 Task: Add Soothing Touch Organic Sandlewood Bath Body & Massge Oil to the cart.
Action: Mouse moved to (321, 137)
Screenshot: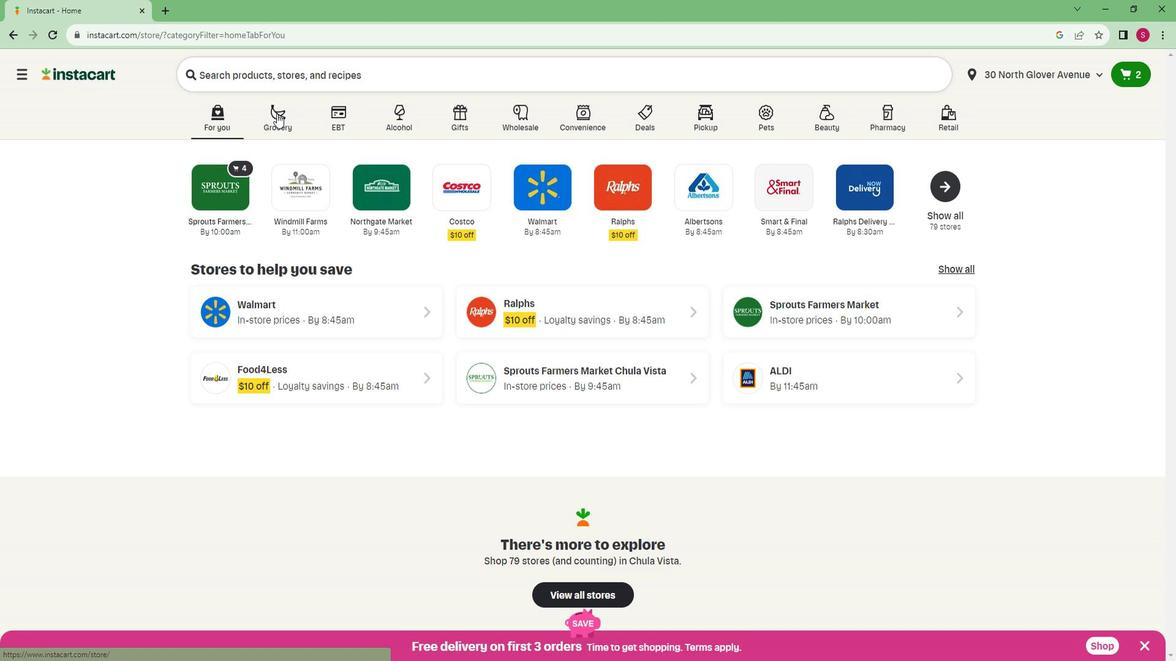 
Action: Mouse pressed left at (321, 137)
Screenshot: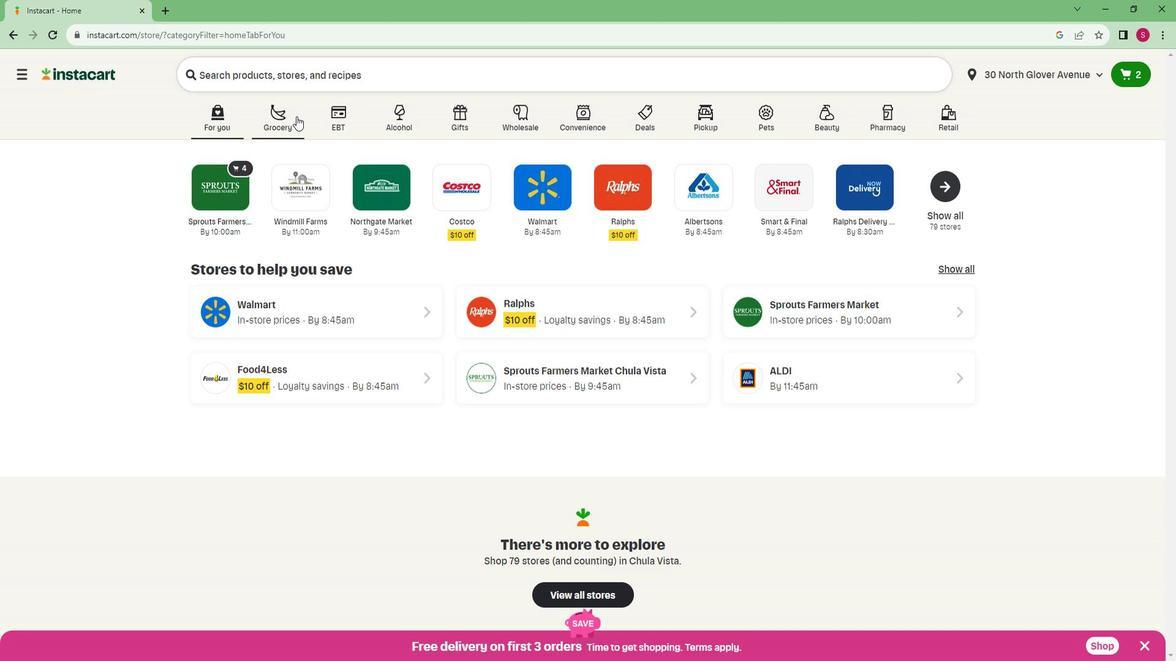
Action: Mouse moved to (298, 368)
Screenshot: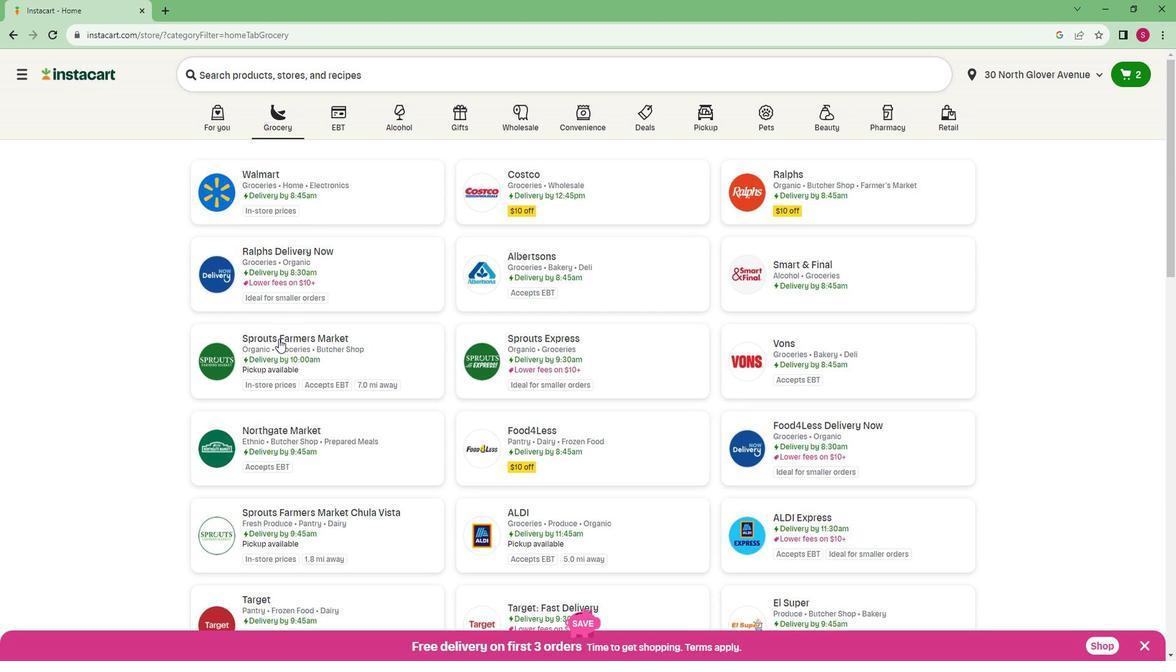 
Action: Mouse pressed left at (298, 368)
Screenshot: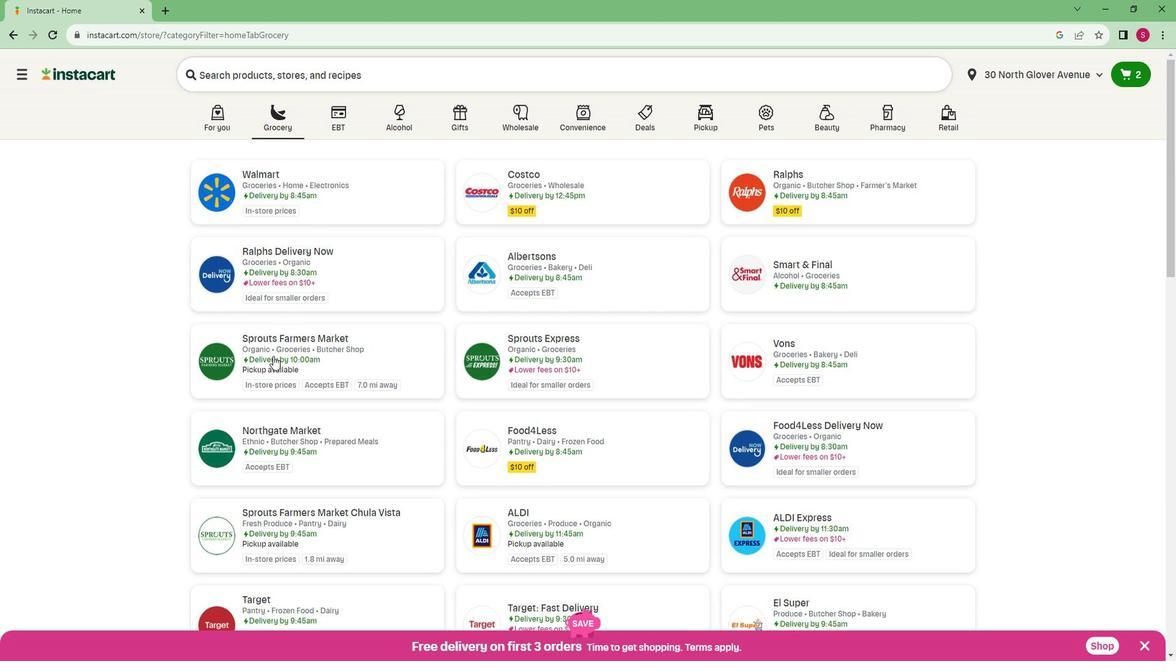 
Action: Mouse moved to (115, 422)
Screenshot: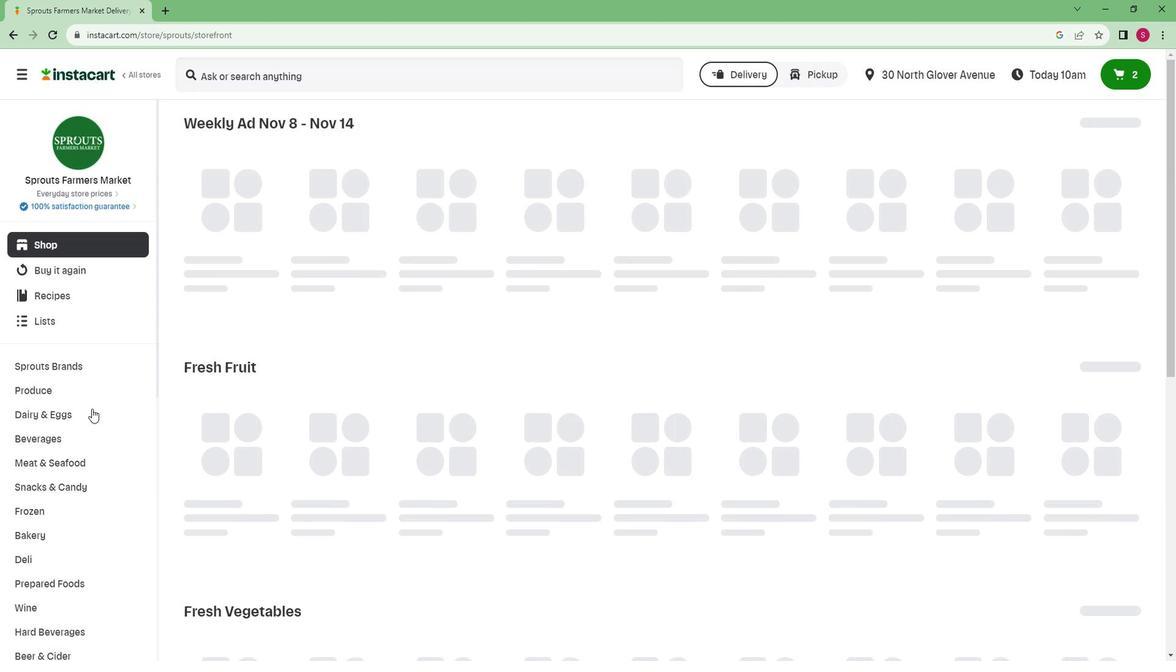 
Action: Mouse scrolled (115, 421) with delta (0, 0)
Screenshot: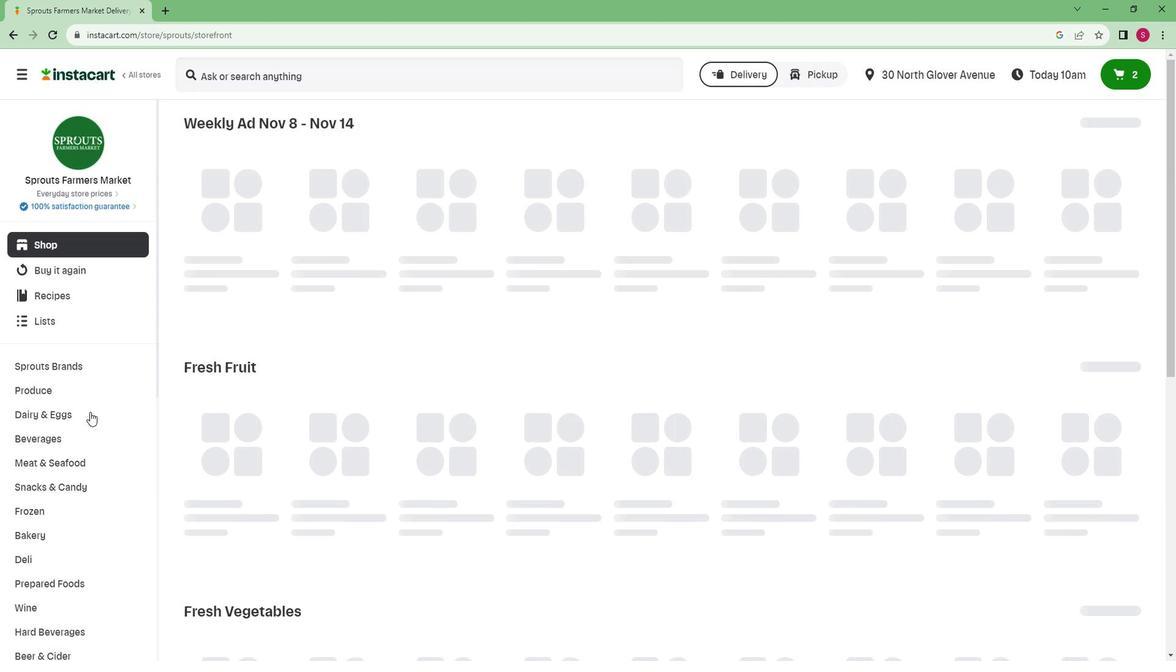 
Action: Mouse scrolled (115, 421) with delta (0, 0)
Screenshot: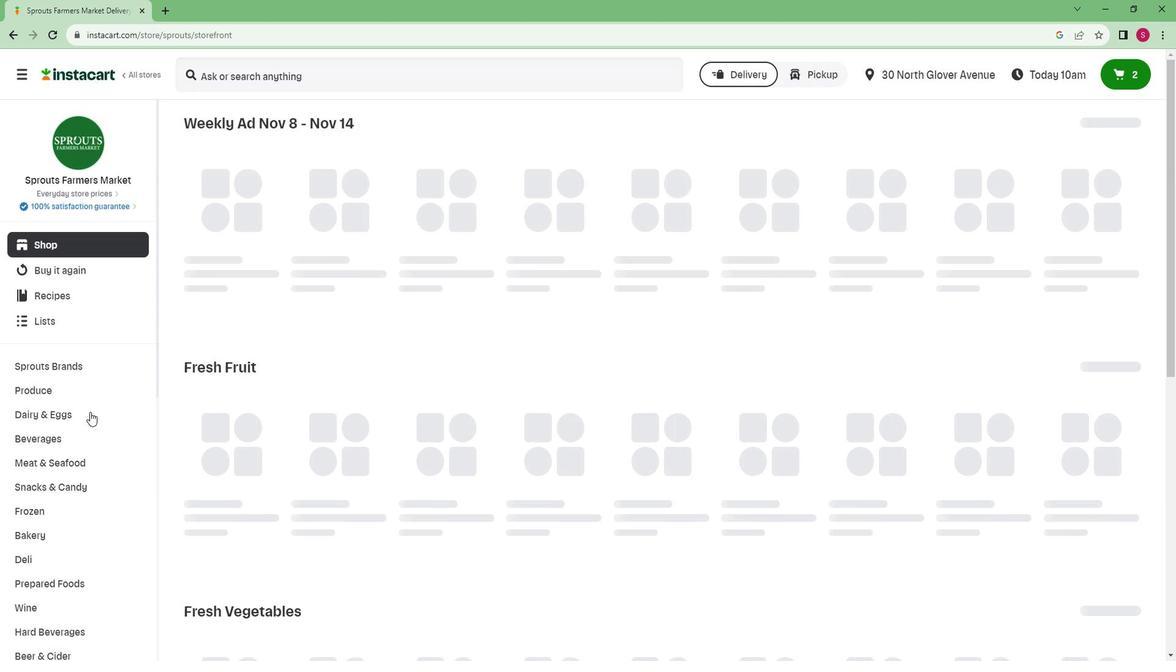 
Action: Mouse scrolled (115, 421) with delta (0, 0)
Screenshot: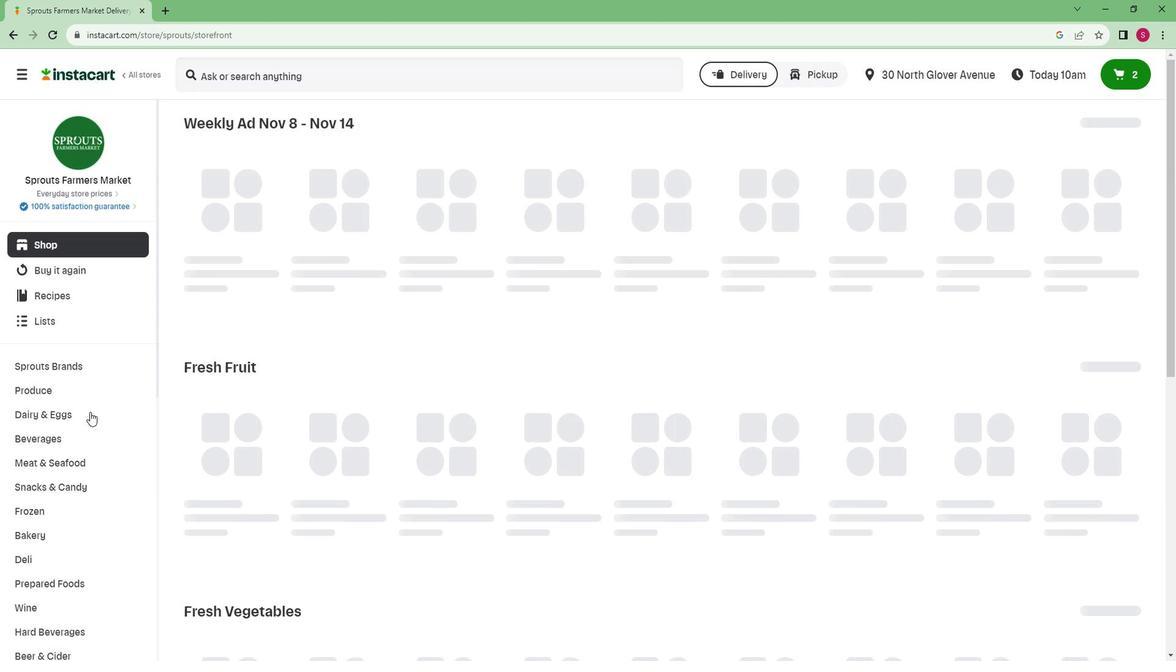 
Action: Mouse scrolled (115, 421) with delta (0, 0)
Screenshot: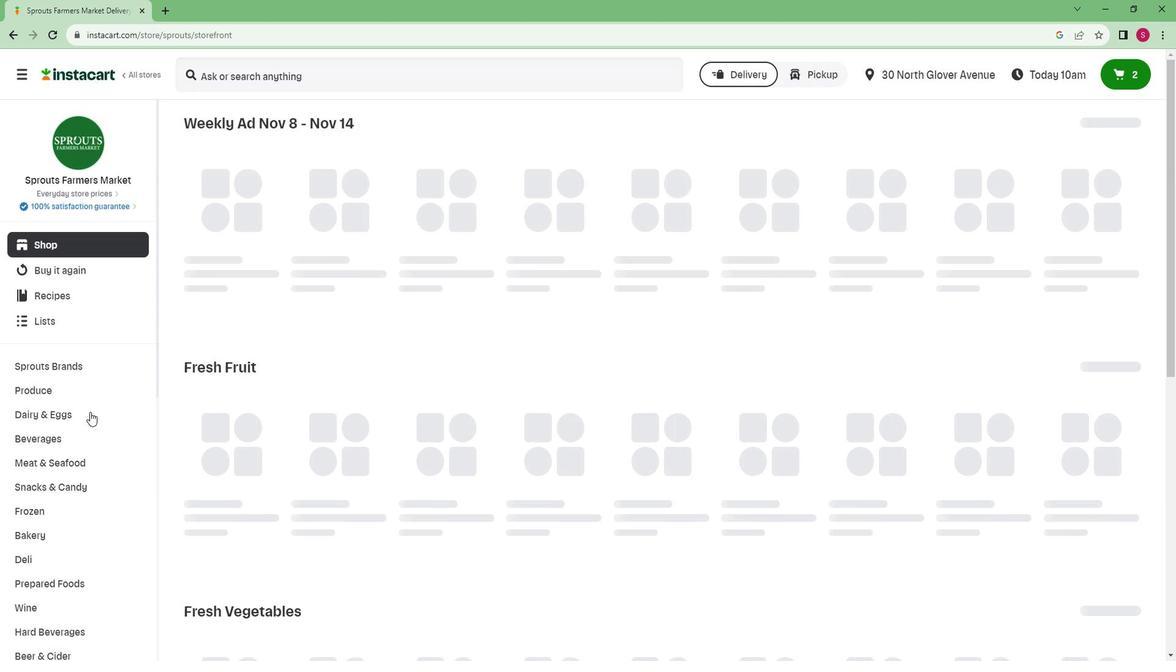 
Action: Mouse moved to (114, 422)
Screenshot: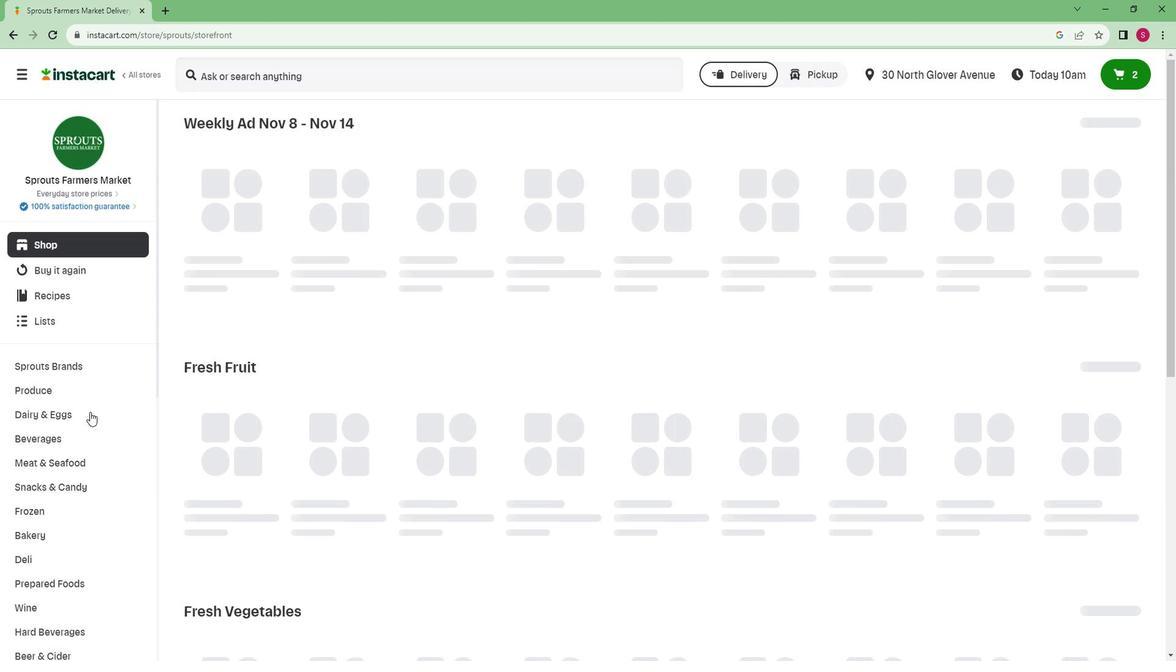 
Action: Mouse scrolled (114, 421) with delta (0, 0)
Screenshot: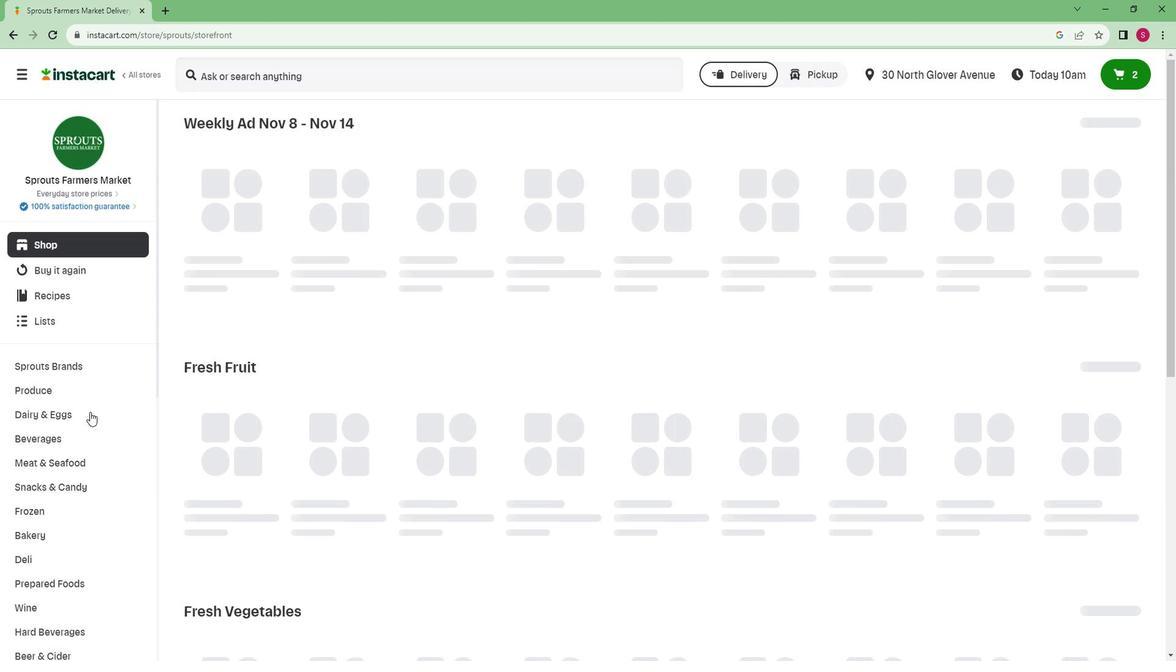 
Action: Mouse moved to (114, 422)
Screenshot: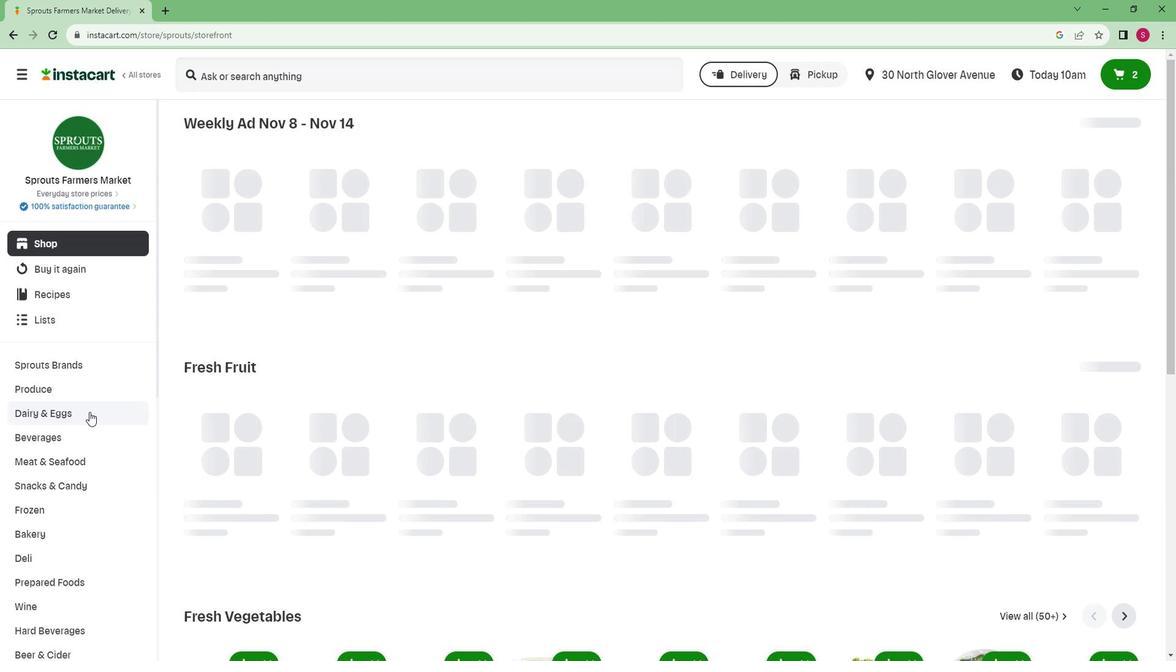 
Action: Mouse scrolled (114, 422) with delta (0, 0)
Screenshot: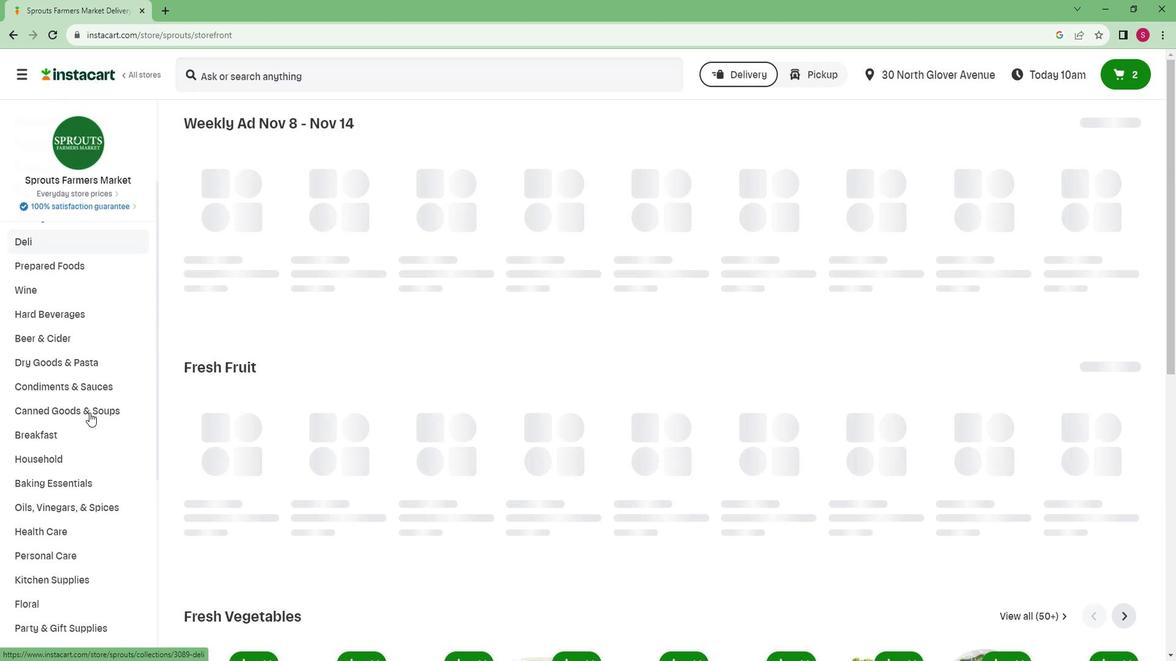 
Action: Mouse scrolled (114, 422) with delta (0, 0)
Screenshot: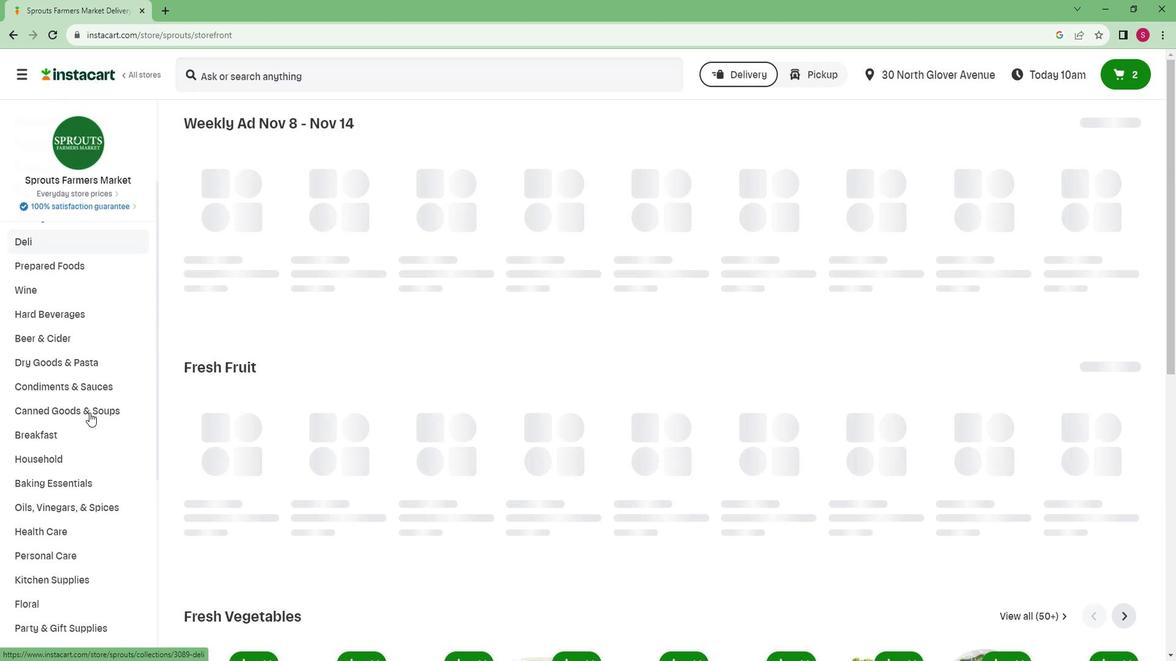 
Action: Mouse scrolled (114, 422) with delta (0, 0)
Screenshot: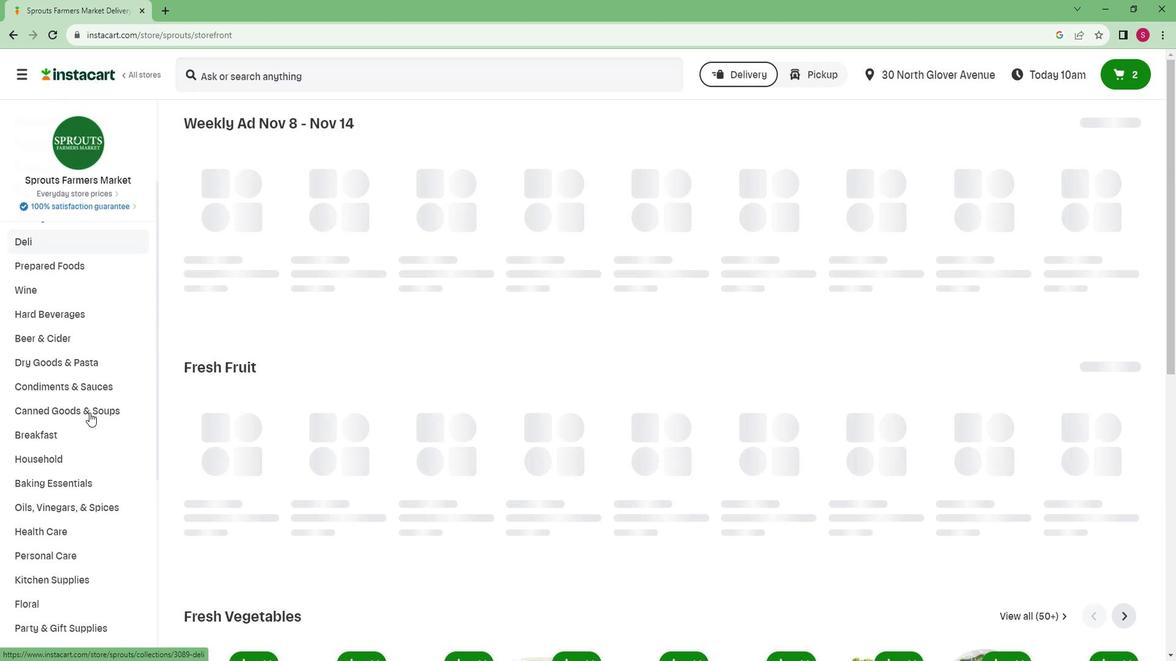 
Action: Mouse scrolled (114, 422) with delta (0, 0)
Screenshot: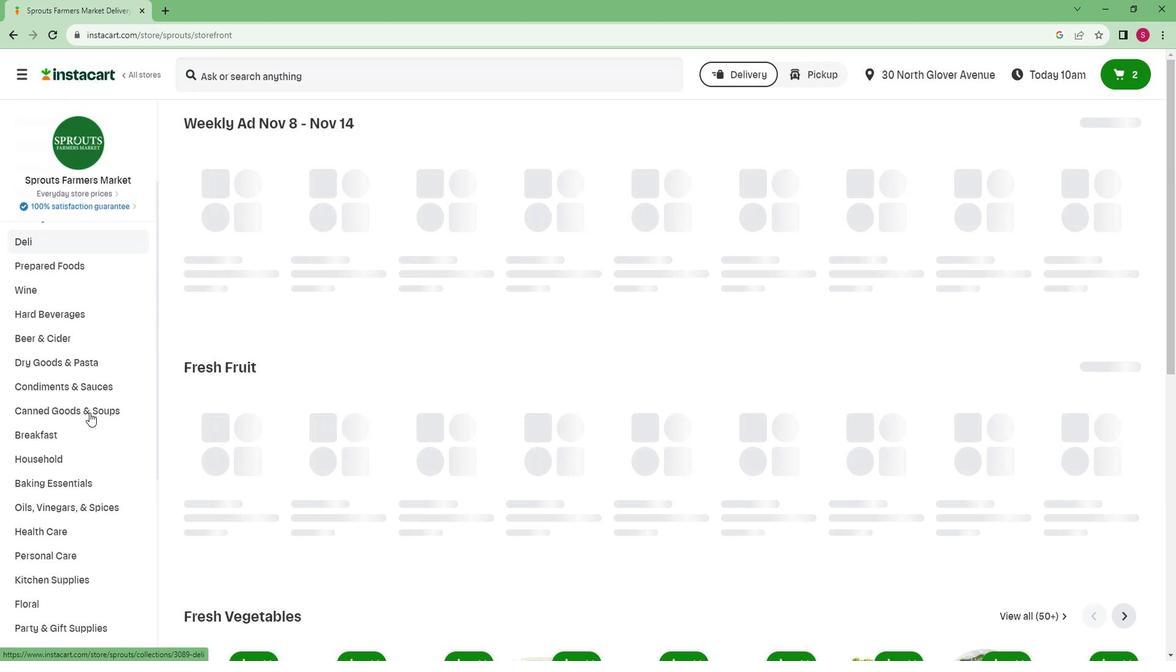 
Action: Mouse scrolled (114, 422) with delta (0, 0)
Screenshot: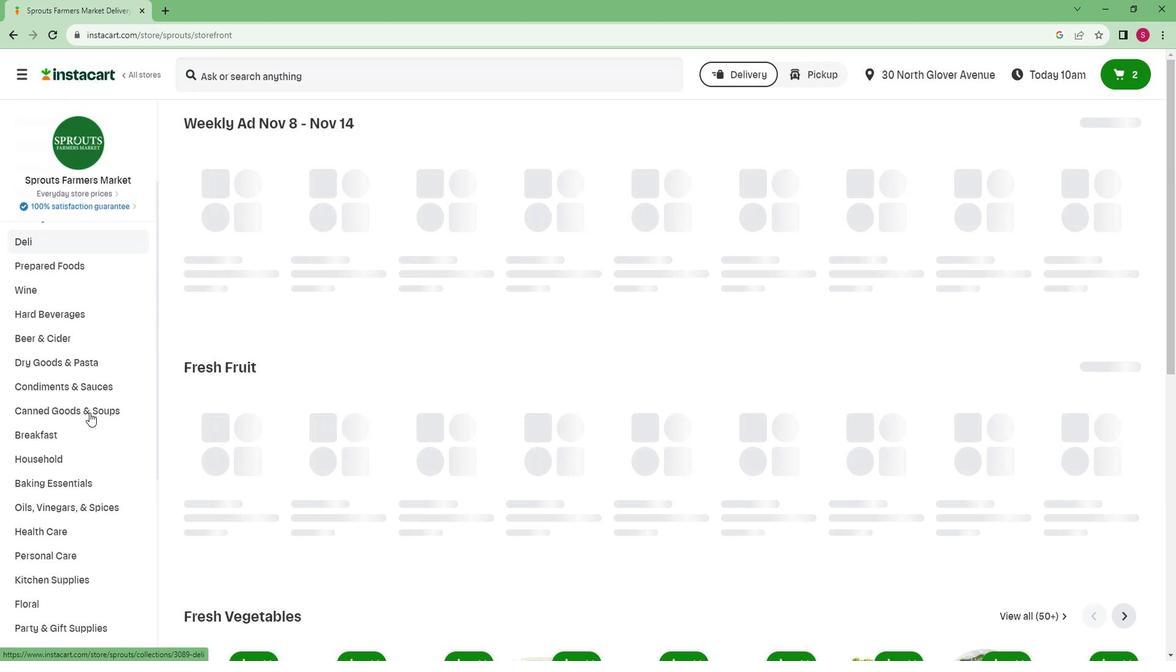 
Action: Mouse scrolled (114, 422) with delta (0, 0)
Screenshot: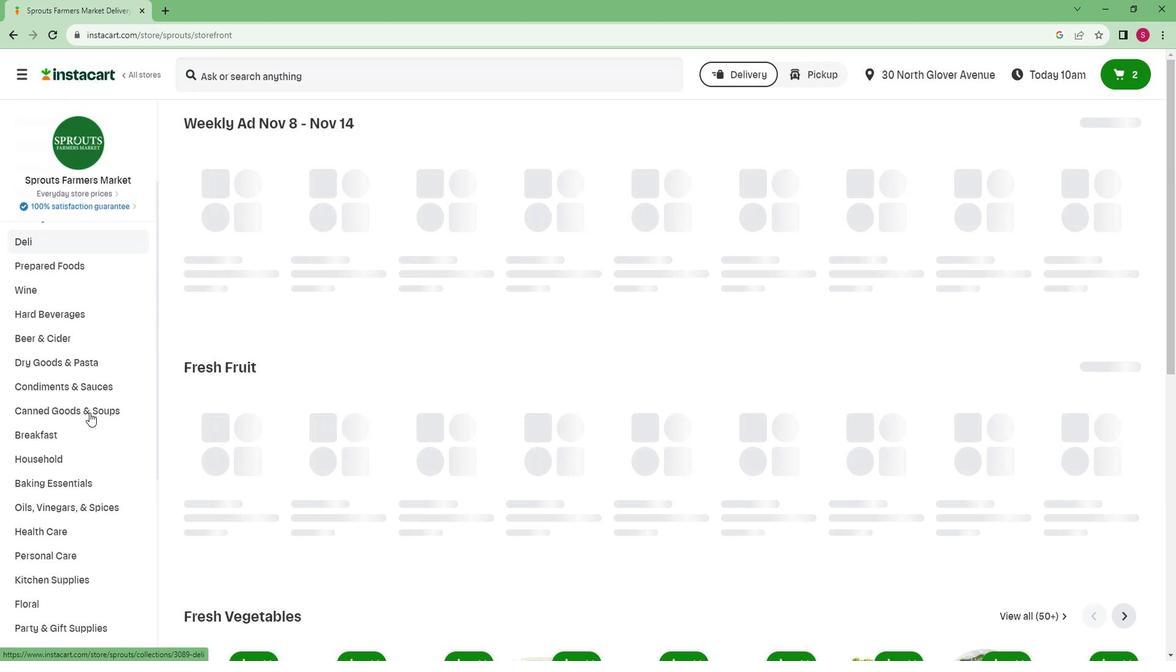 
Action: Mouse moved to (74, 556)
Screenshot: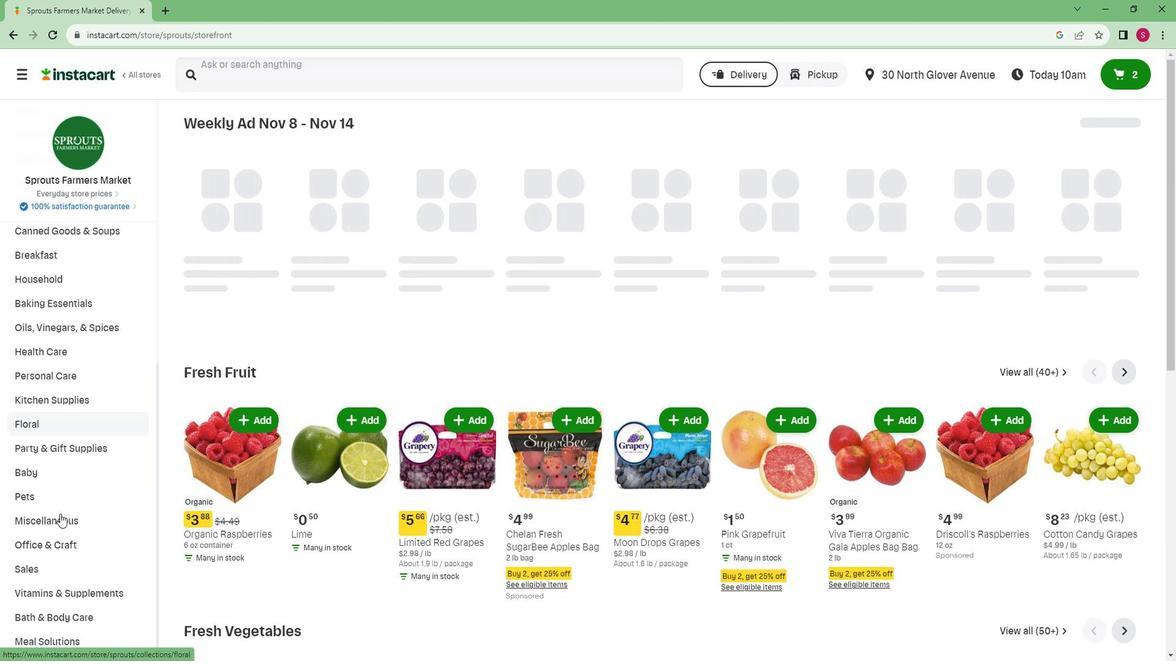 
Action: Mouse scrolled (74, 555) with delta (0, 0)
Screenshot: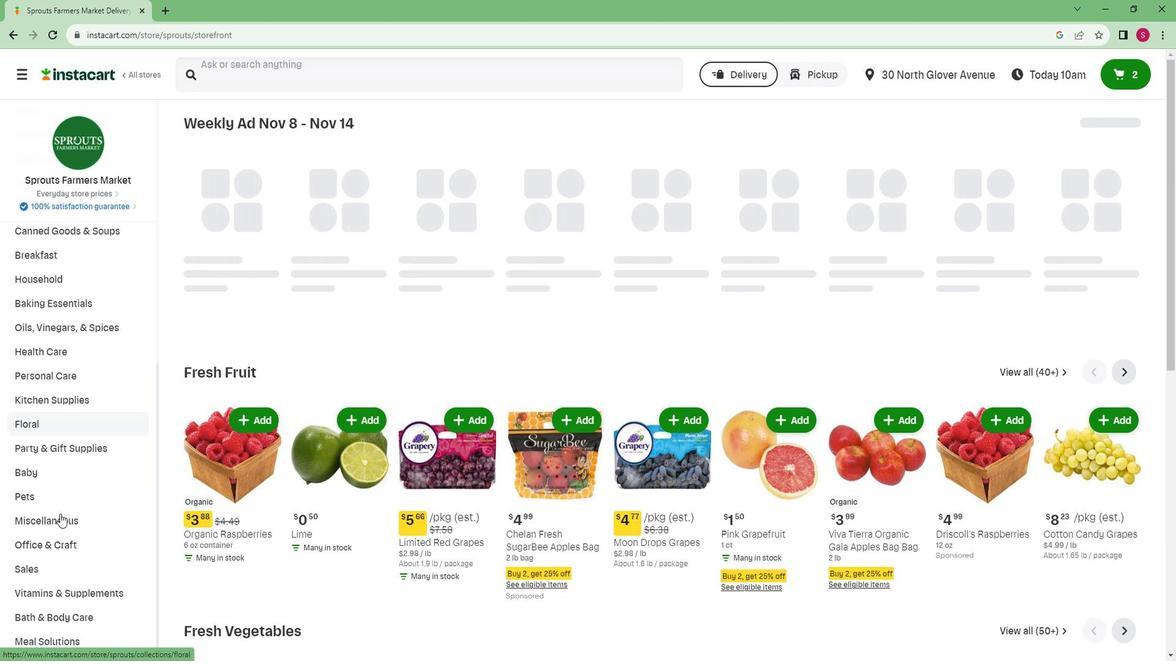 
Action: Mouse moved to (72, 563)
Screenshot: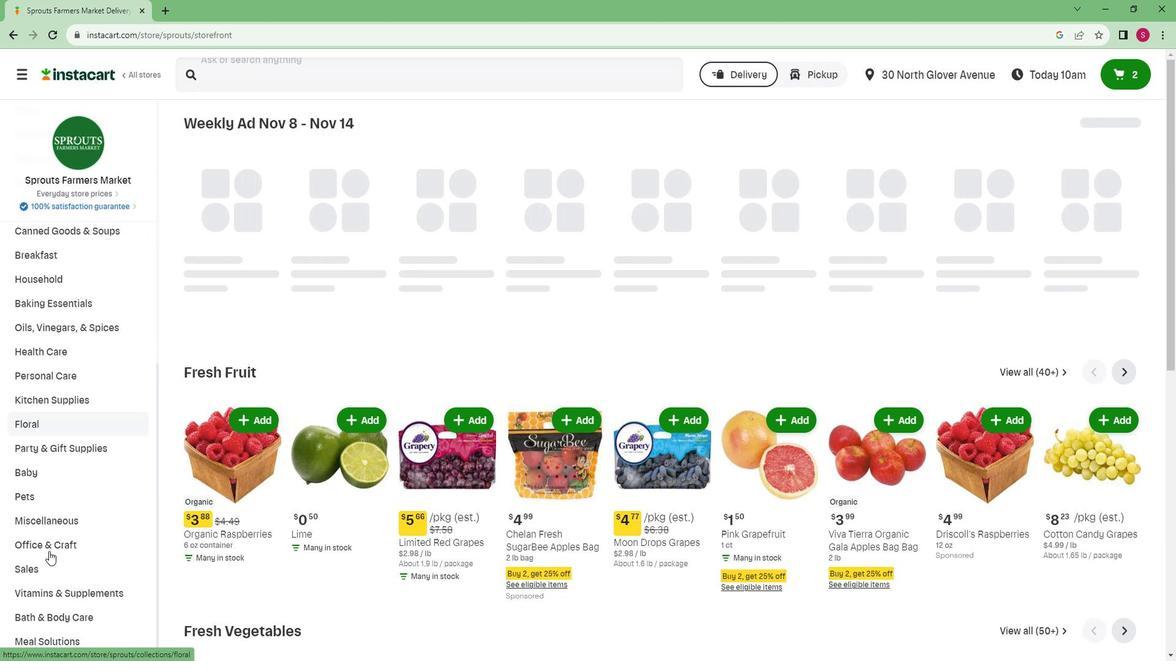 
Action: Mouse scrolled (72, 563) with delta (0, 0)
Screenshot: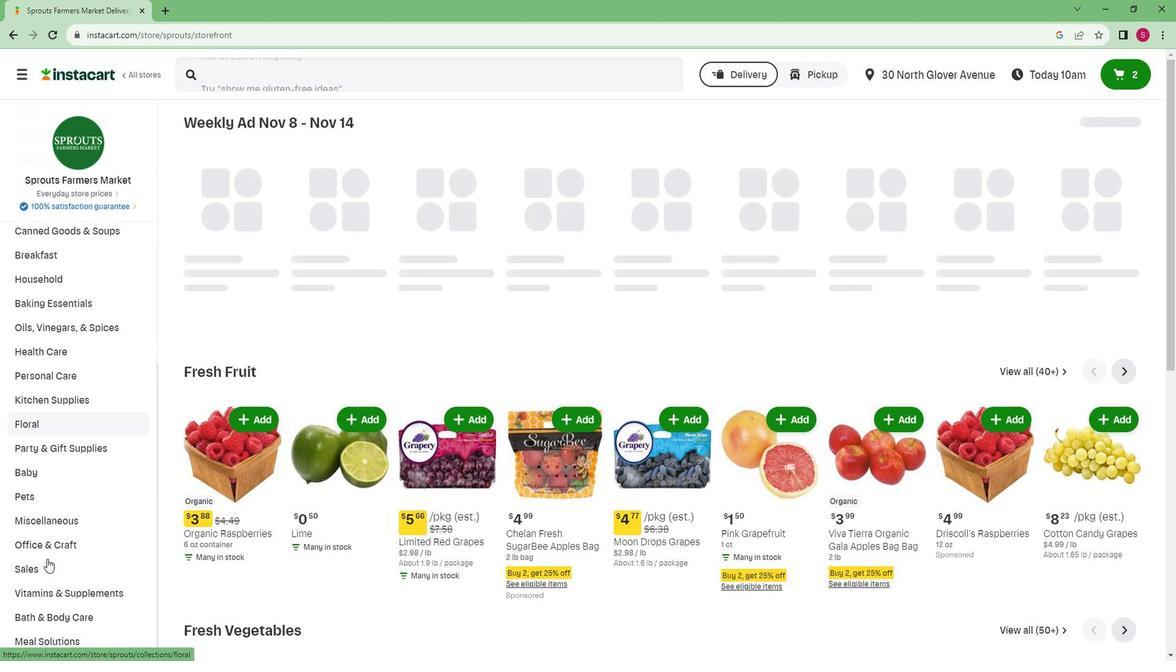 
Action: Mouse moved to (69, 619)
Screenshot: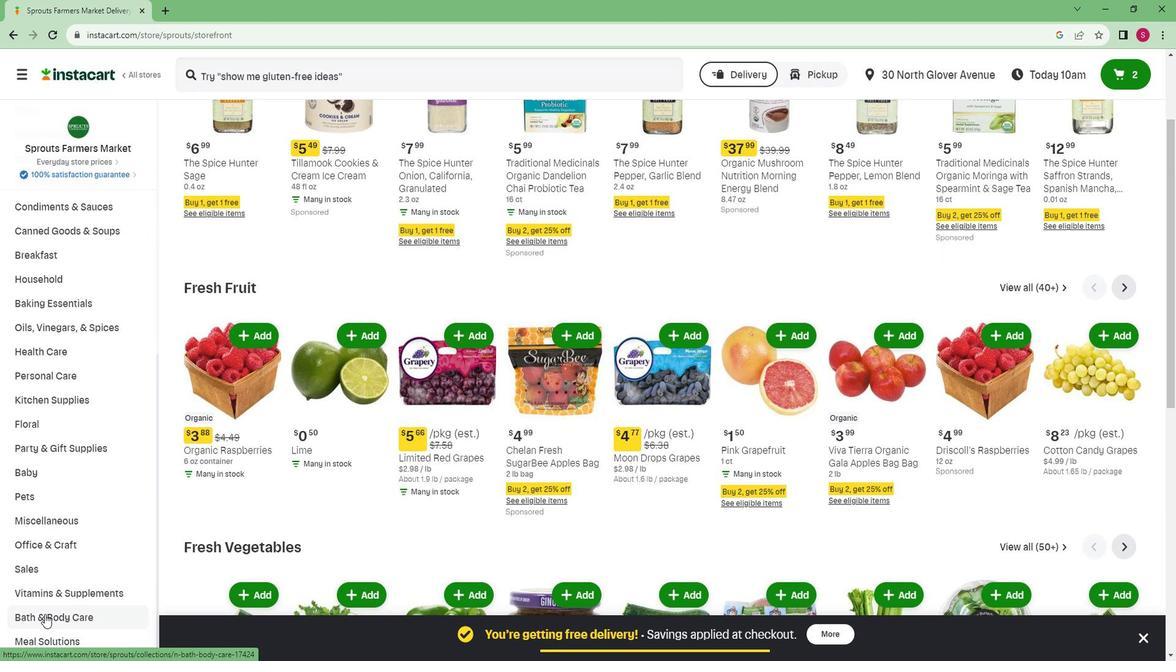 
Action: Mouse pressed left at (69, 619)
Screenshot: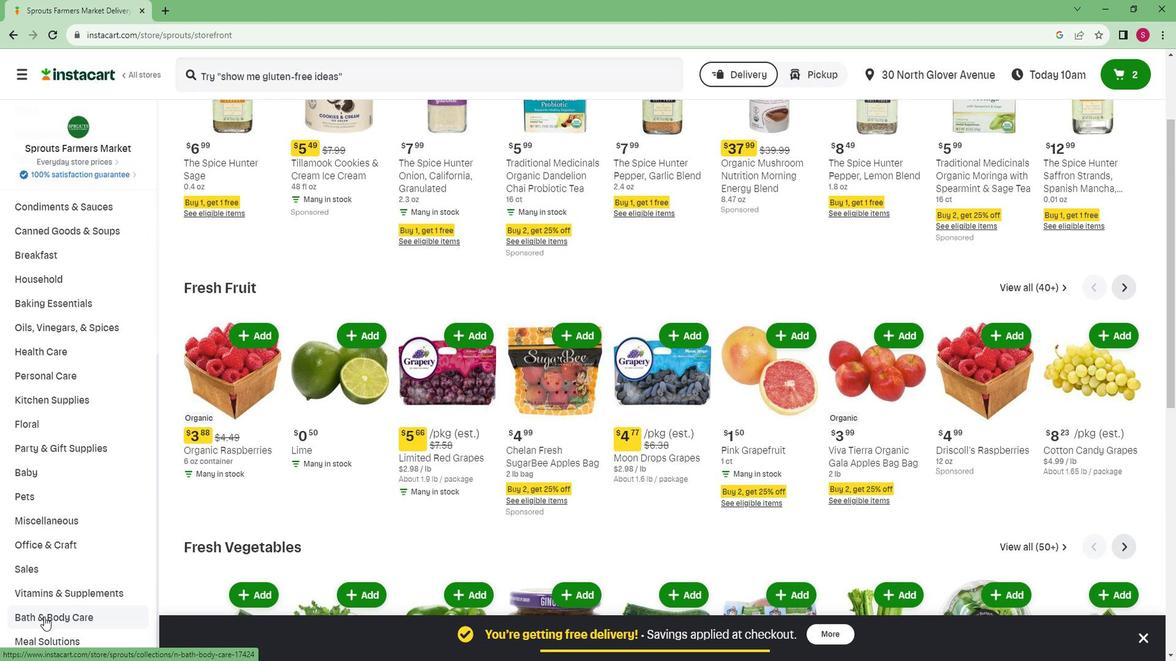 
Action: Mouse moved to (104, 618)
Screenshot: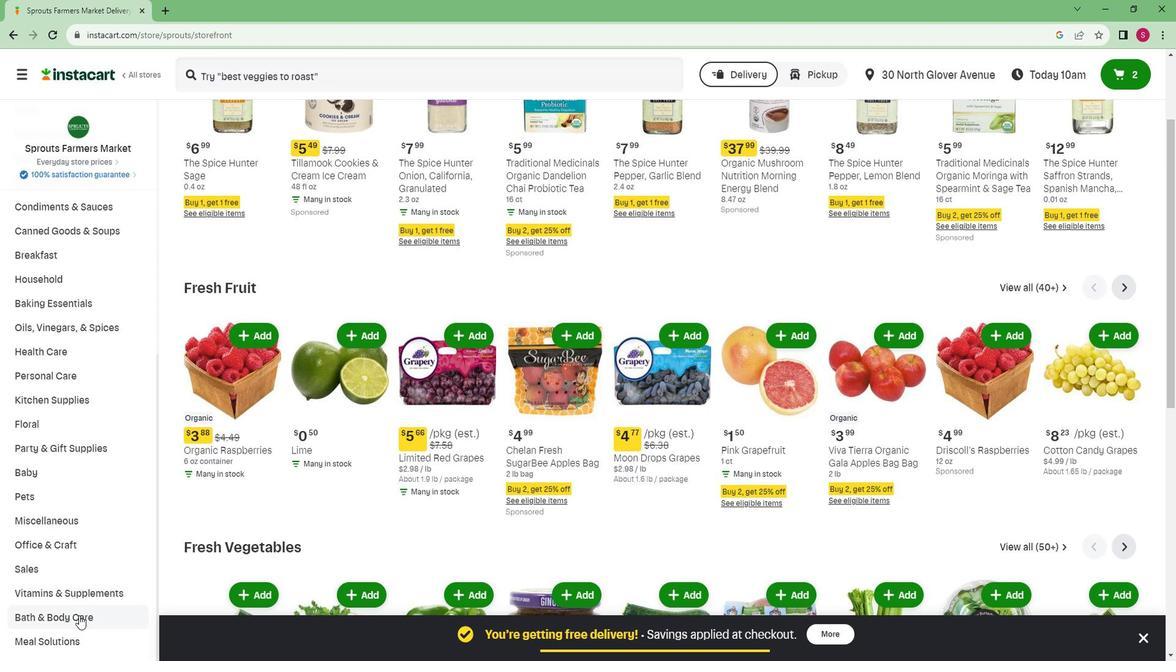 
Action: Mouse pressed left at (104, 618)
Screenshot: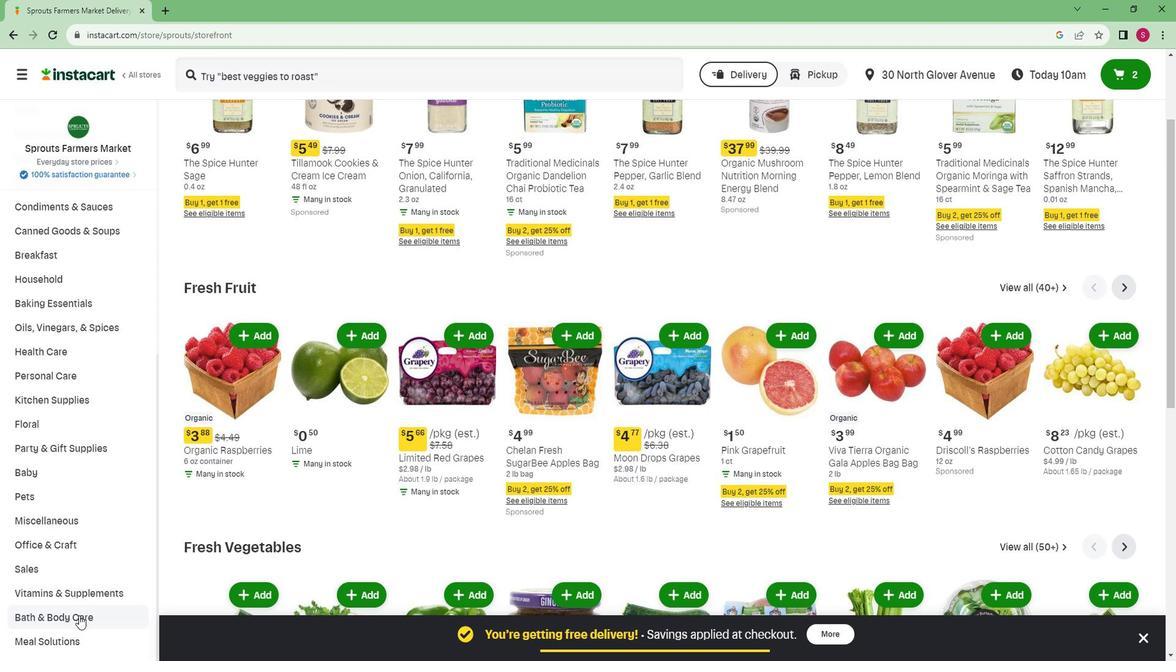 
Action: Mouse moved to (1003, 183)
Screenshot: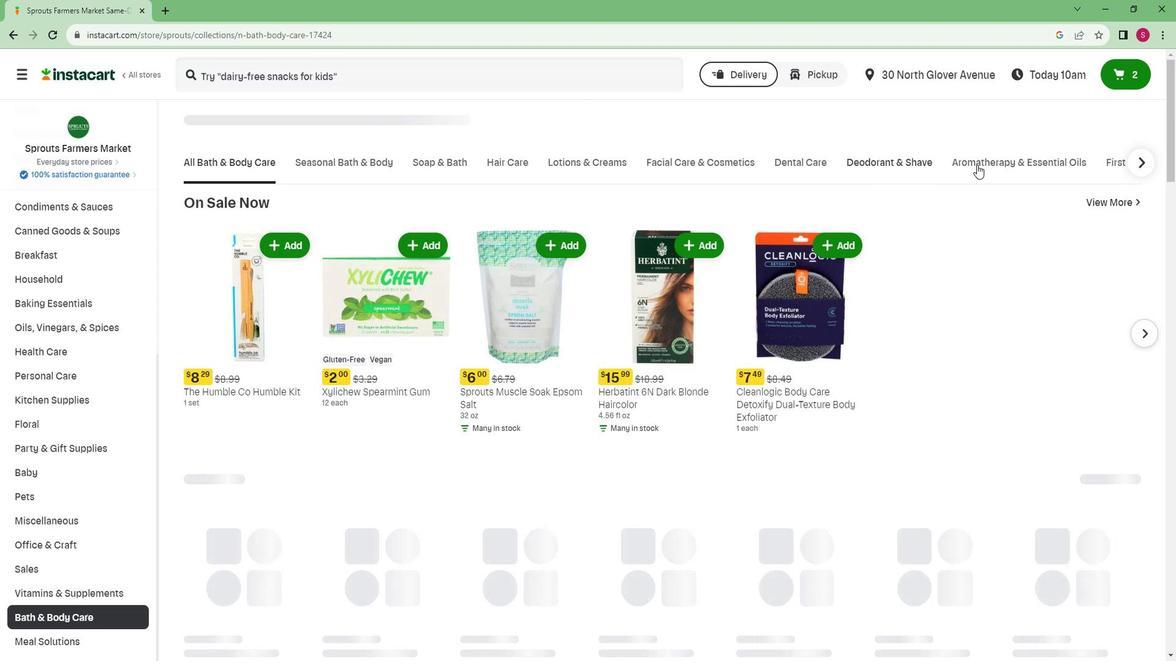 
Action: Mouse pressed left at (1003, 183)
Screenshot: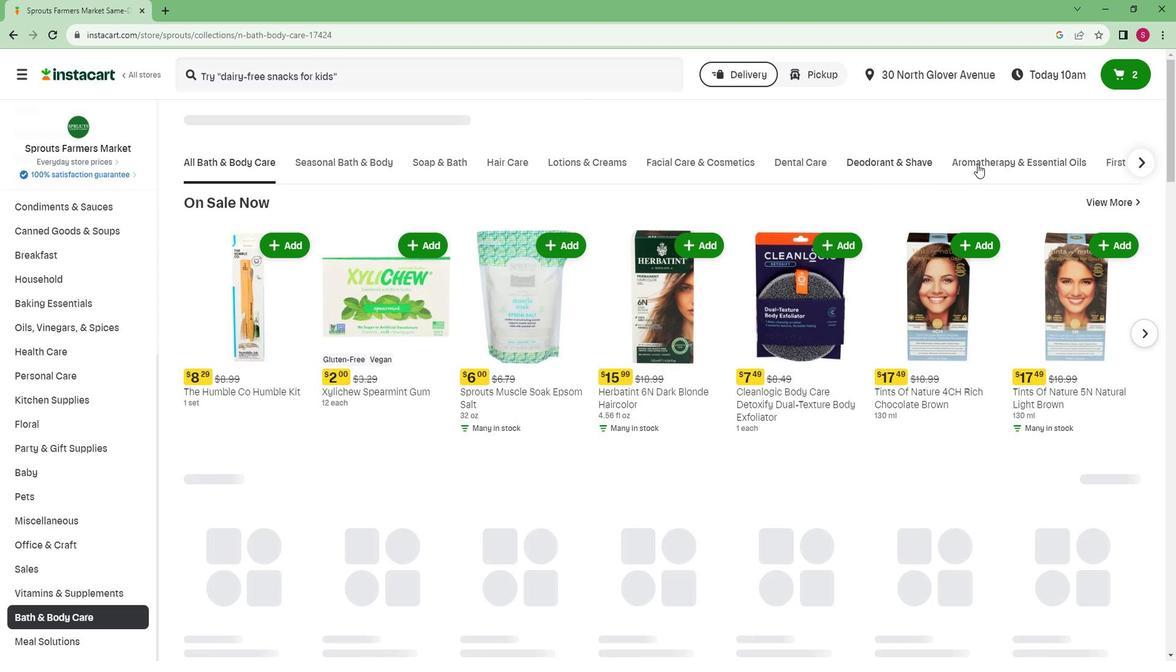 
Action: Mouse moved to (336, 97)
Screenshot: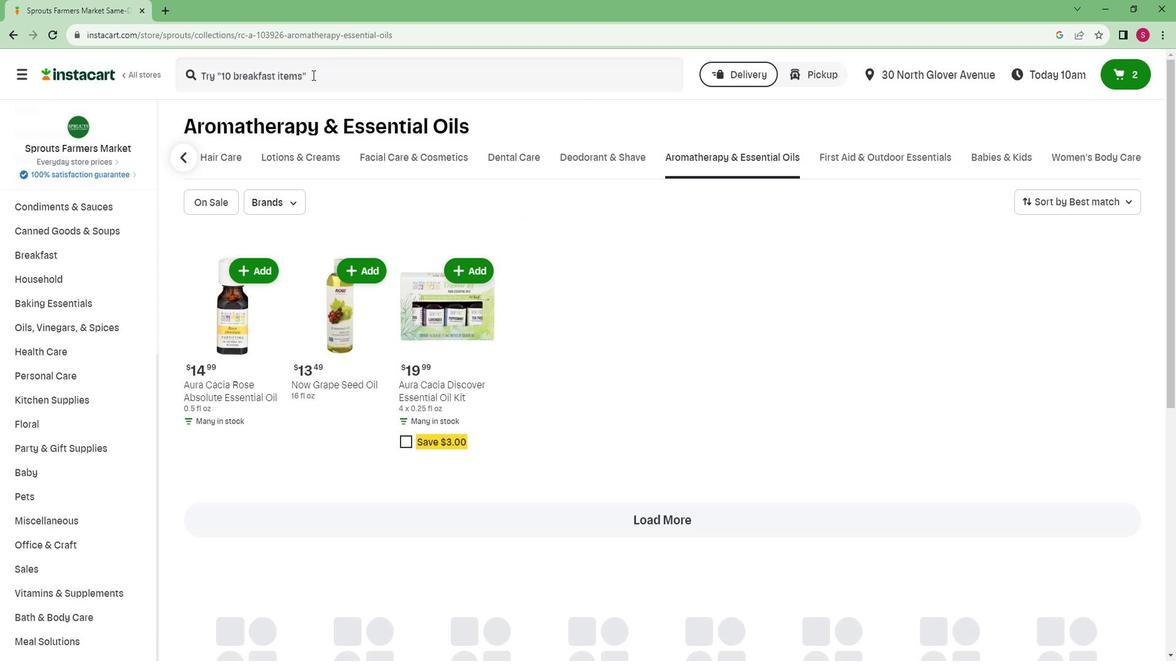 
Action: Mouse pressed left at (336, 97)
Screenshot: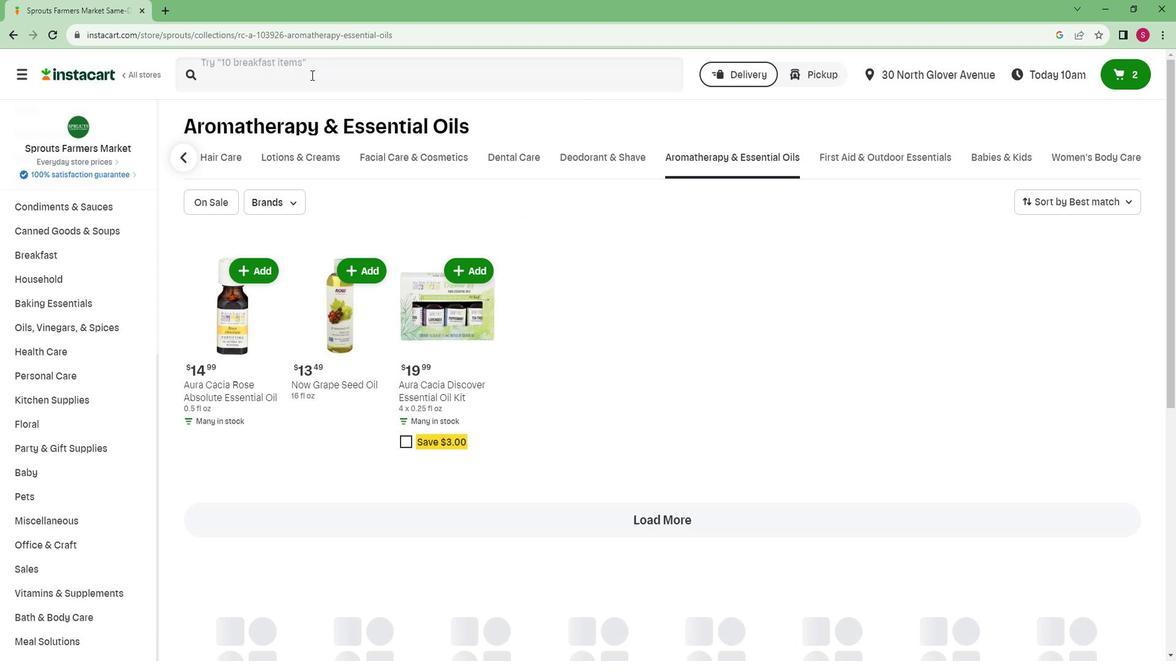 
Action: Key pressed <Key.caps_lock>S<Key.caps_lock>oothing<Key.space><Key.caps_lock>T<Key.caps_lock>ouch<Key.space><Key.caps_lock>O<Key.caps_lock>rganic<Key.space><Key.caps_lock>S<Key.caps_lock>andlewood<Key.space><Key.caps_lock>B<Key.caps_lock>ath<Key.space><Key.caps_lock>B<Key.caps_lock>ody<Key.space><Key.shift_r><Key.shift_r><Key.shift_r><Key.shift_r>&<Key.space><Key.caps_lock>M<Key.caps_lock>assage<Key.space><Key.caps_lock>O<Key.caps_lock>il<Key.enter>
Screenshot: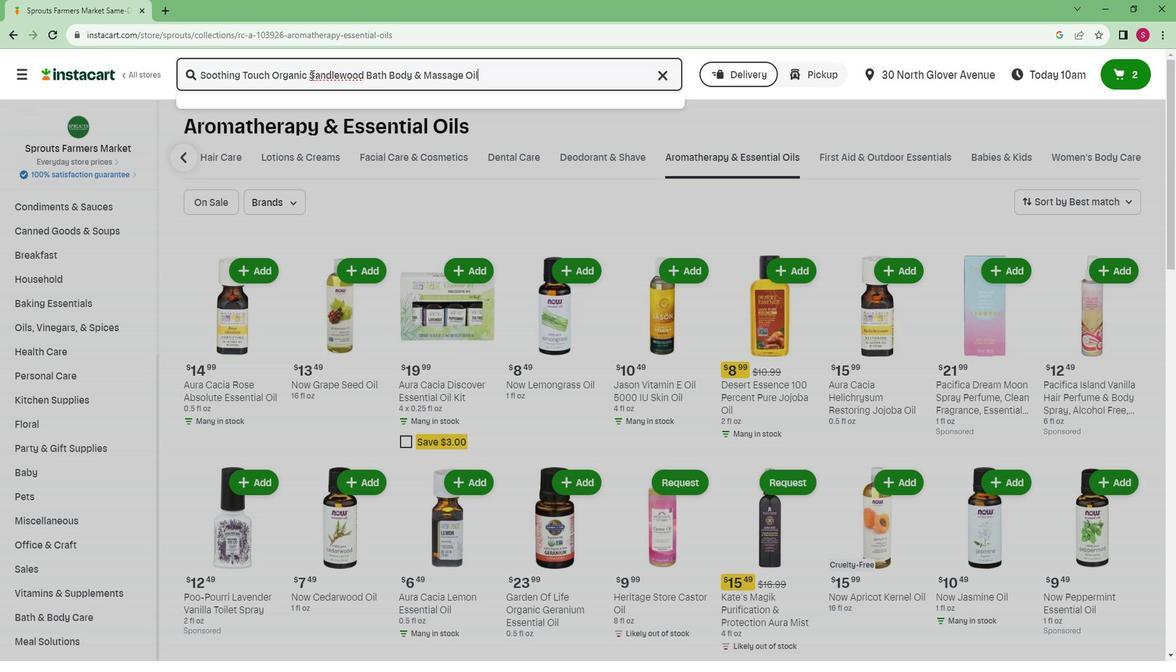 
Action: Mouse moved to (373, 206)
Screenshot: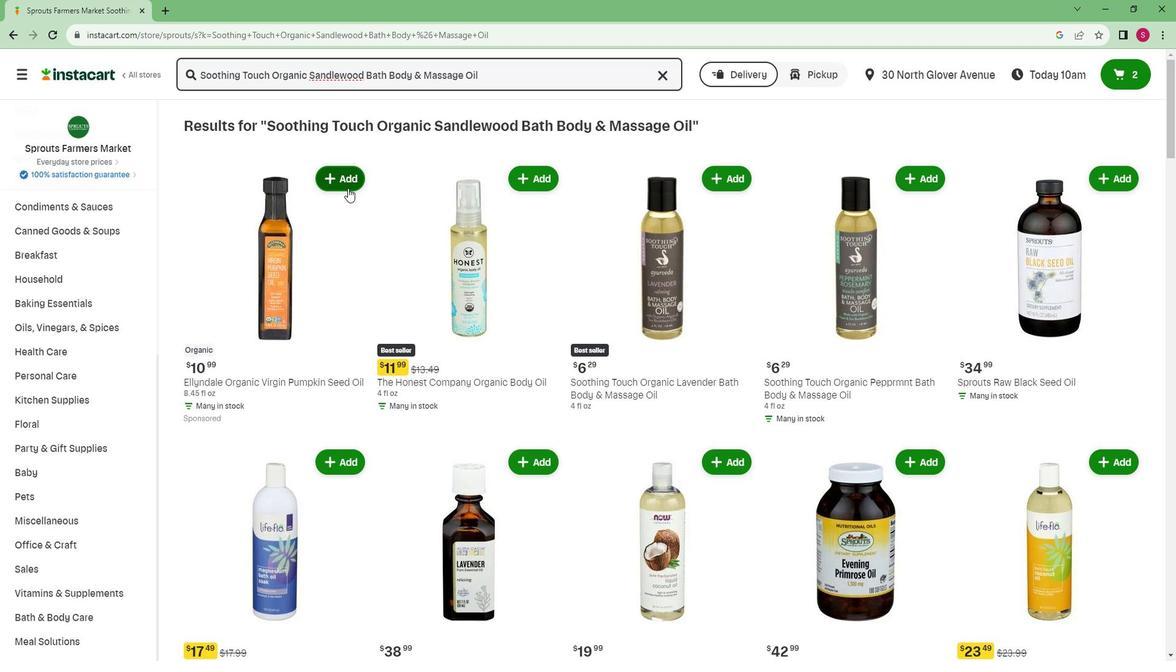 
Action: Mouse scrolled (373, 205) with delta (0, 0)
Screenshot: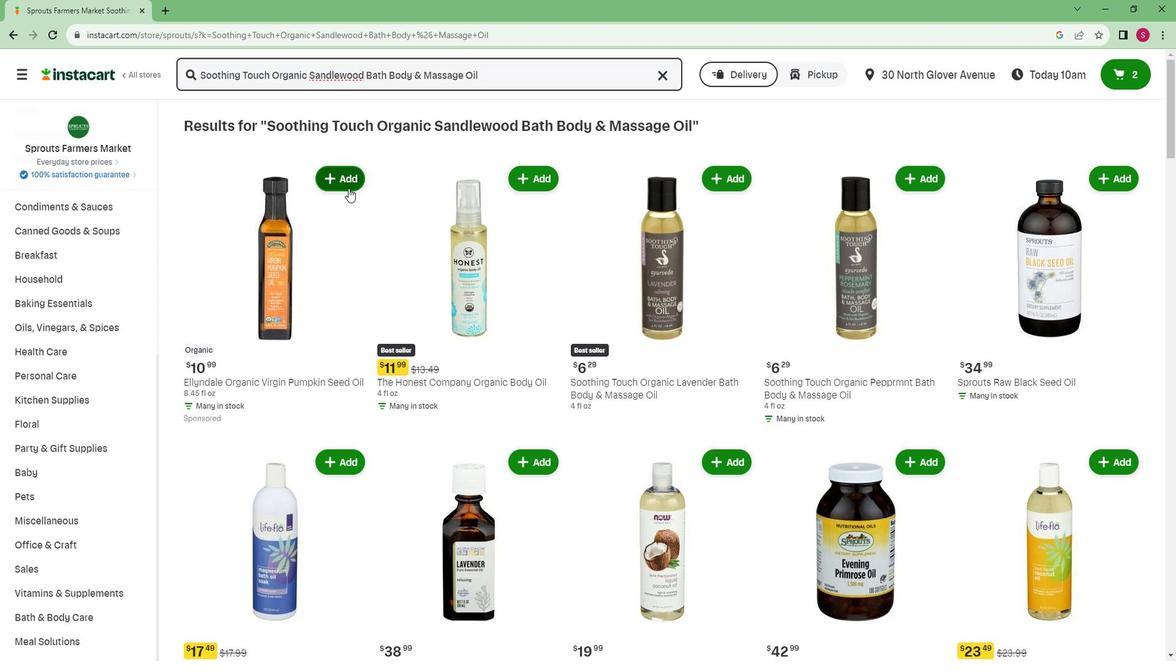
Action: Mouse scrolled (373, 205) with delta (0, 0)
Screenshot: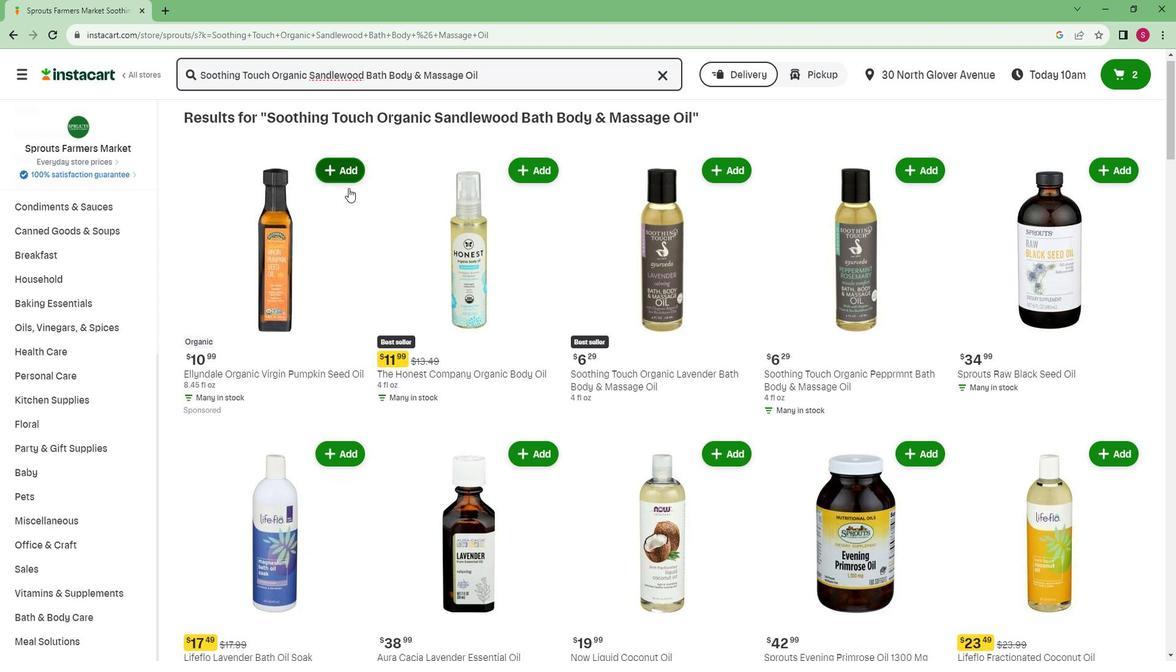 
Action: Mouse scrolled (373, 205) with delta (0, 0)
Screenshot: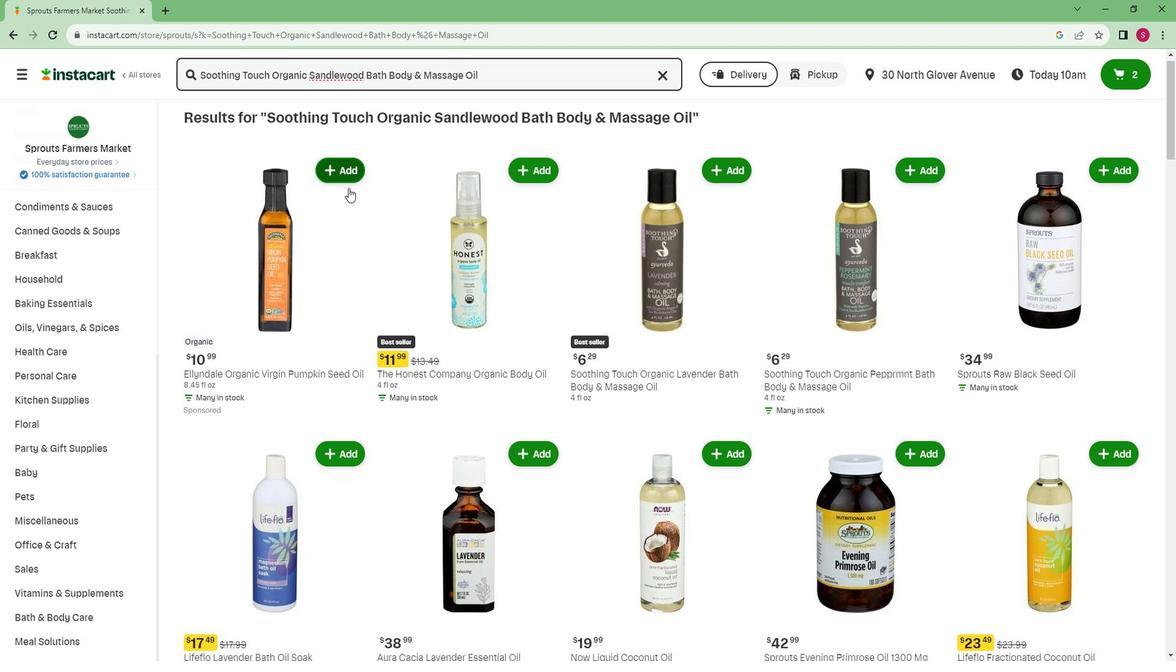
Action: Mouse scrolled (373, 205) with delta (0, 0)
Screenshot: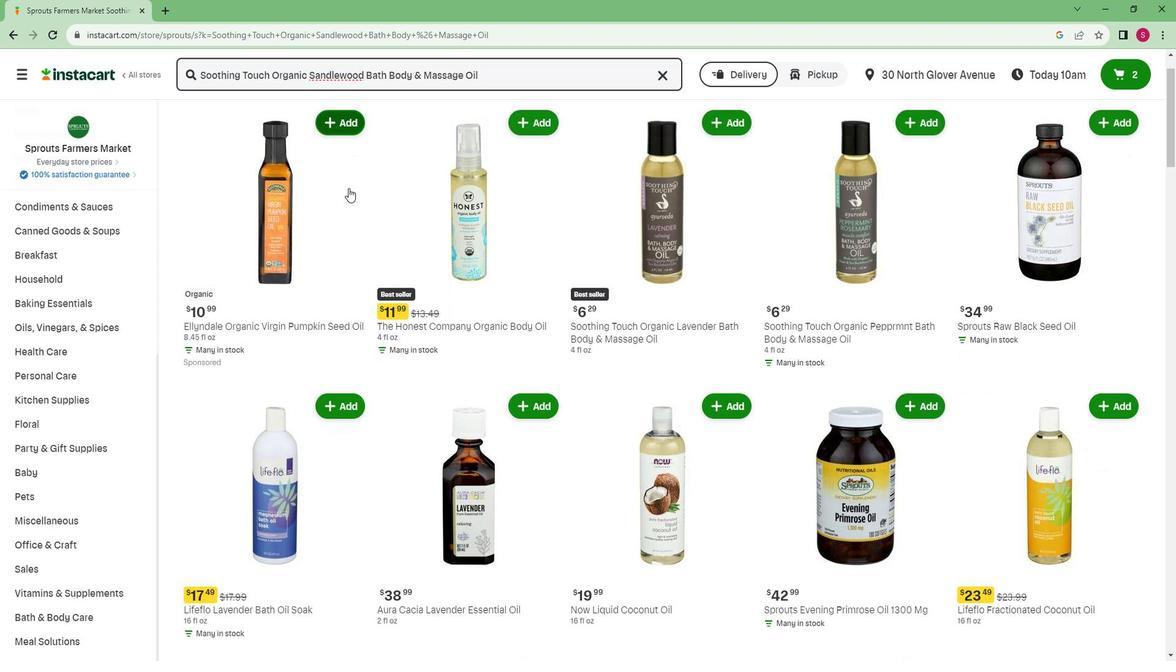 
Action: Mouse scrolled (373, 207) with delta (0, 0)
Screenshot: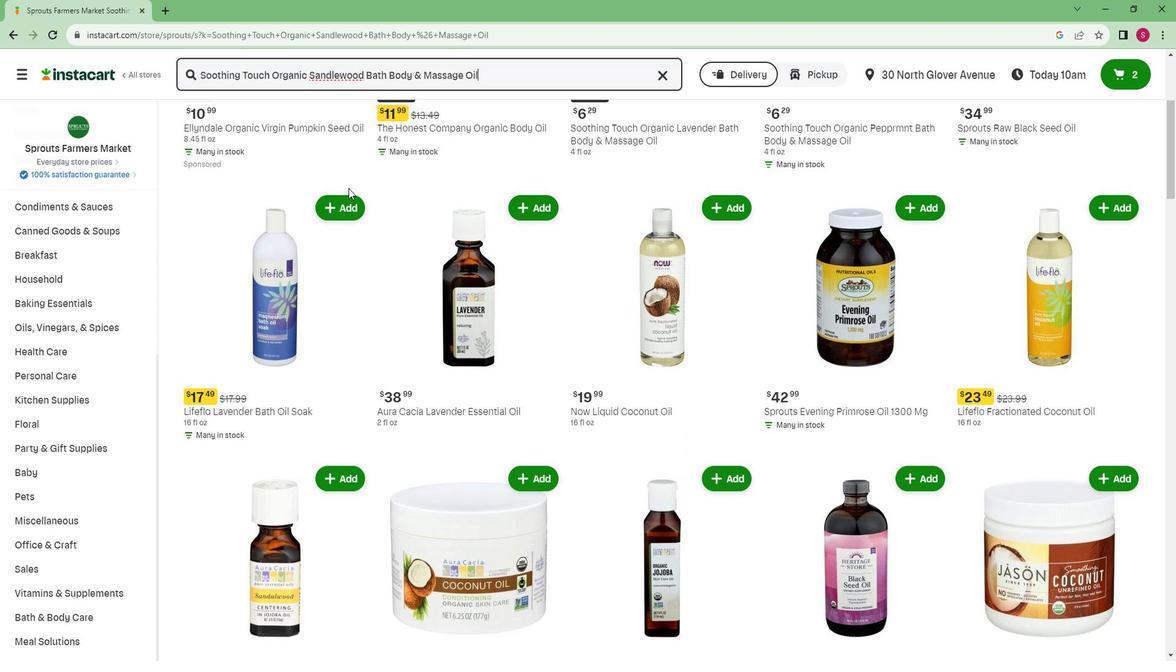 
Action: Mouse scrolled (373, 205) with delta (0, 0)
Screenshot: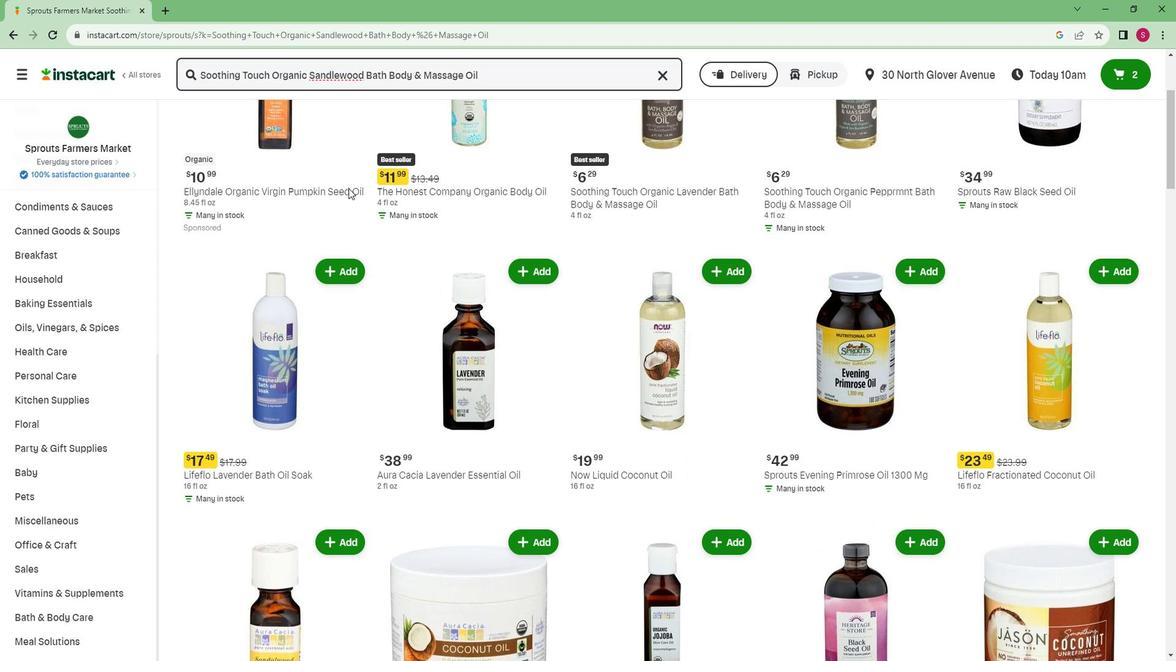
Action: Mouse scrolled (373, 205) with delta (0, 0)
Screenshot: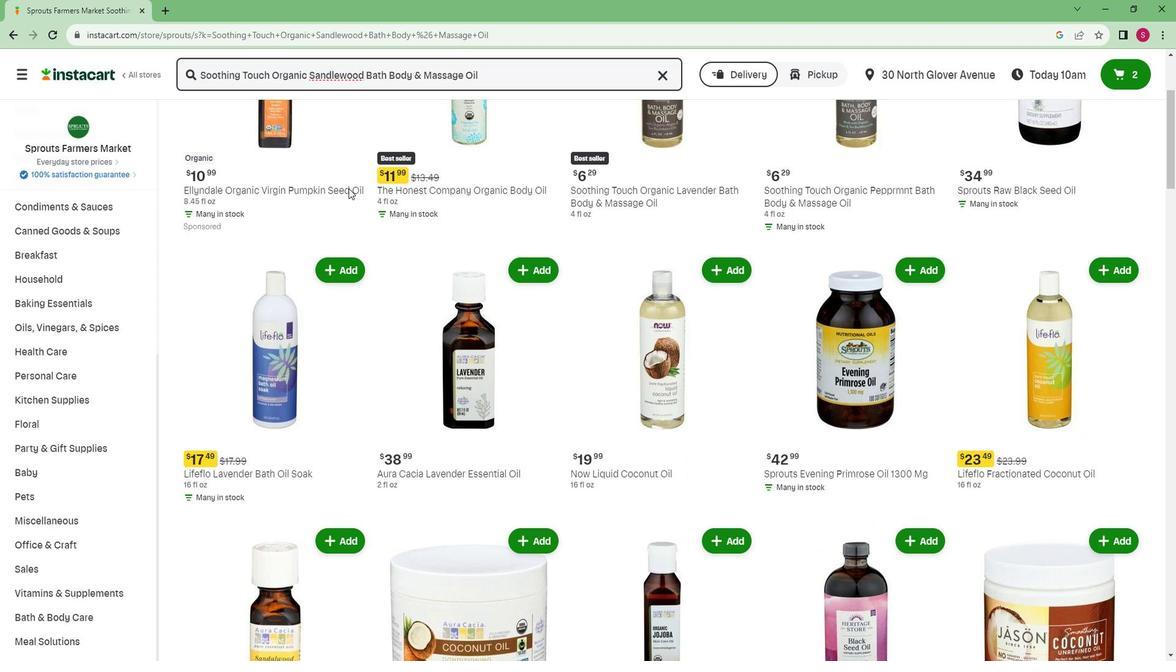
Action: Mouse scrolled (373, 207) with delta (0, 0)
Screenshot: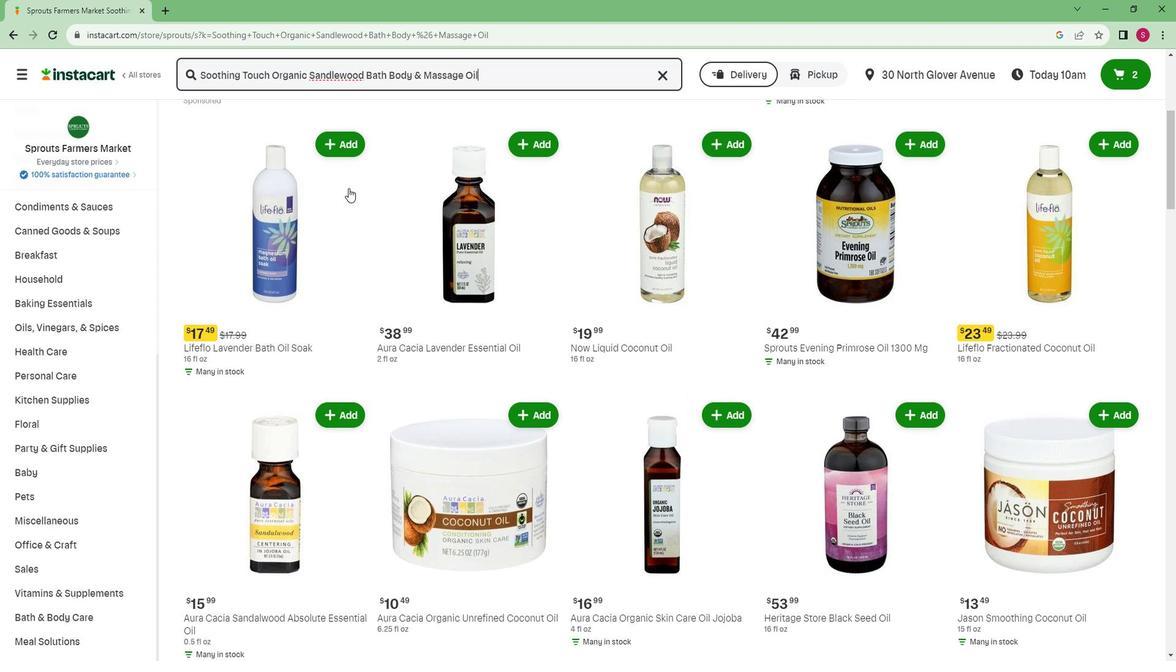 
